 Task: Add Lifeflo Fractionated Coconut Oil to the cart.
Action: Mouse moved to (1016, 378)
Screenshot: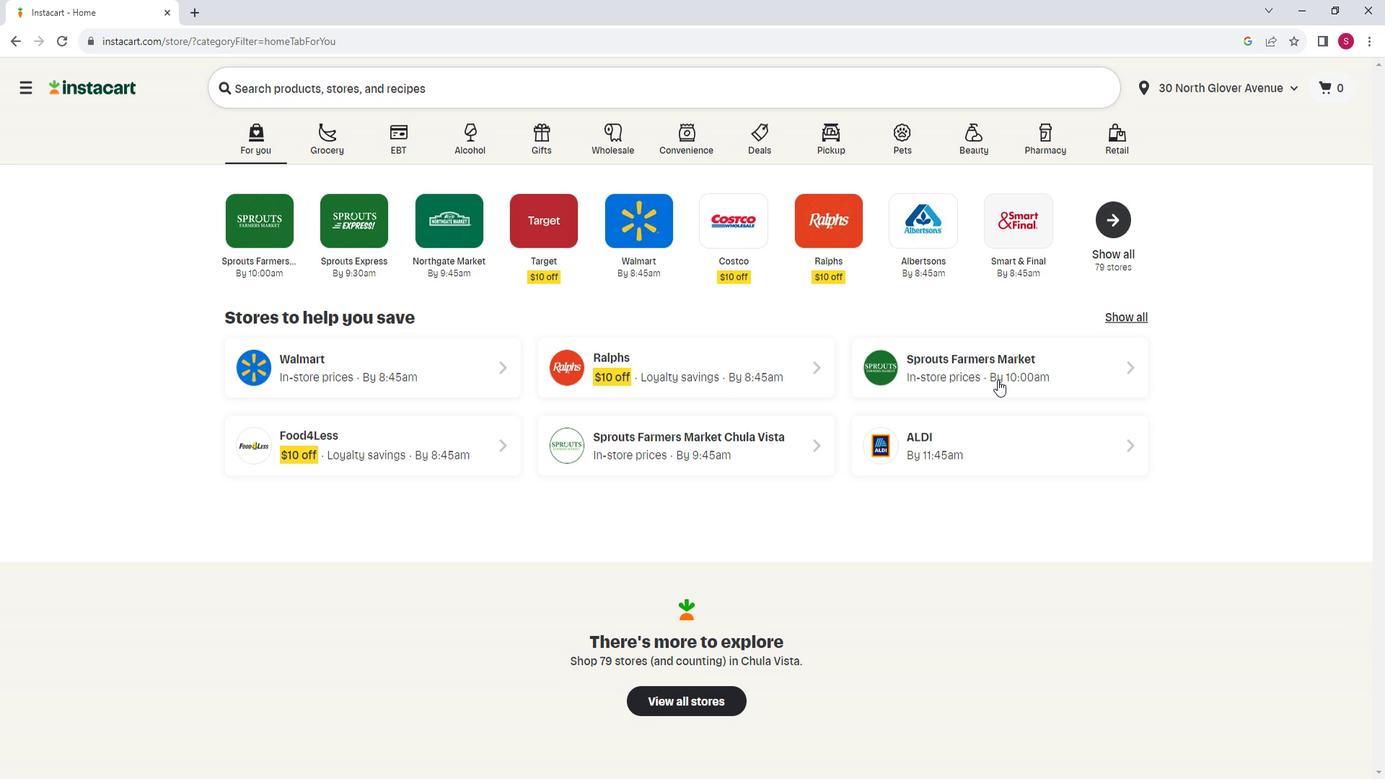 
Action: Mouse pressed left at (1016, 378)
Screenshot: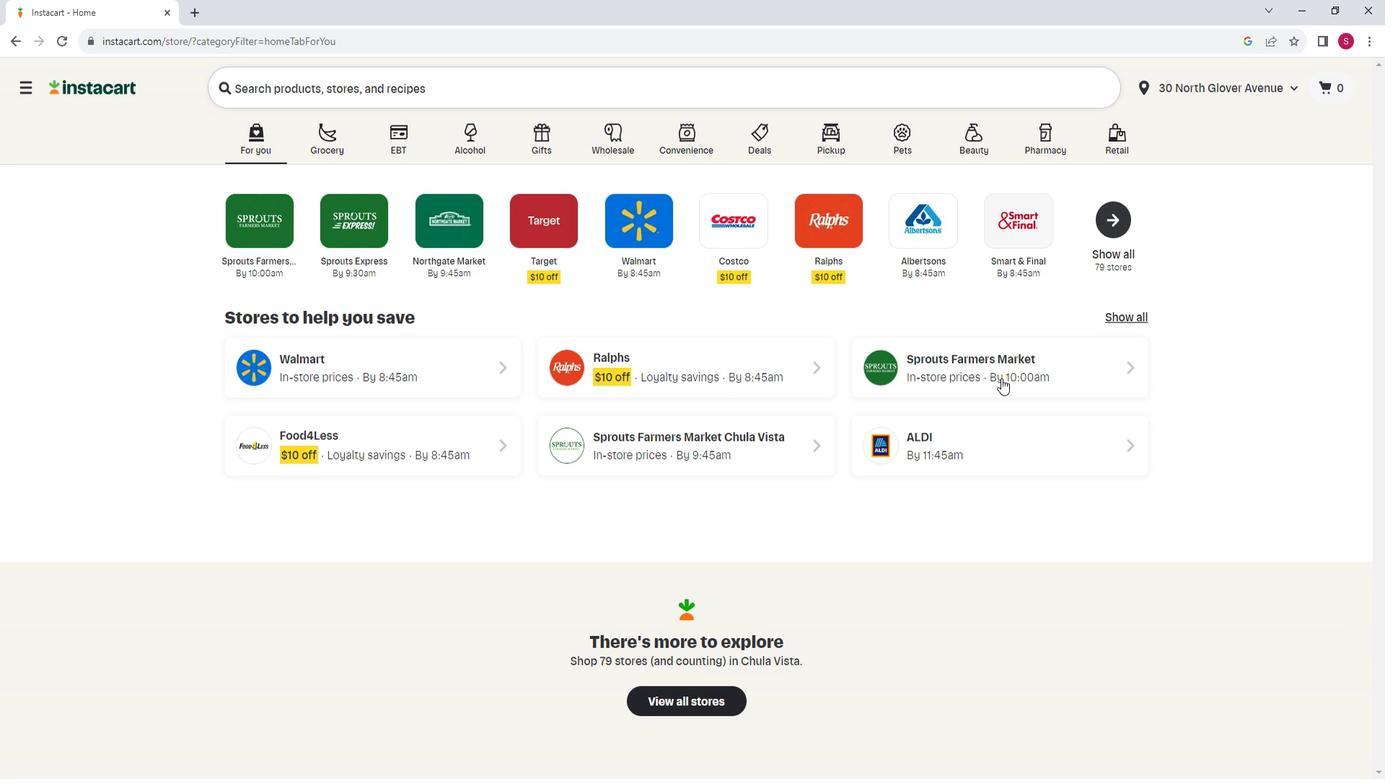 
Action: Mouse moved to (132, 476)
Screenshot: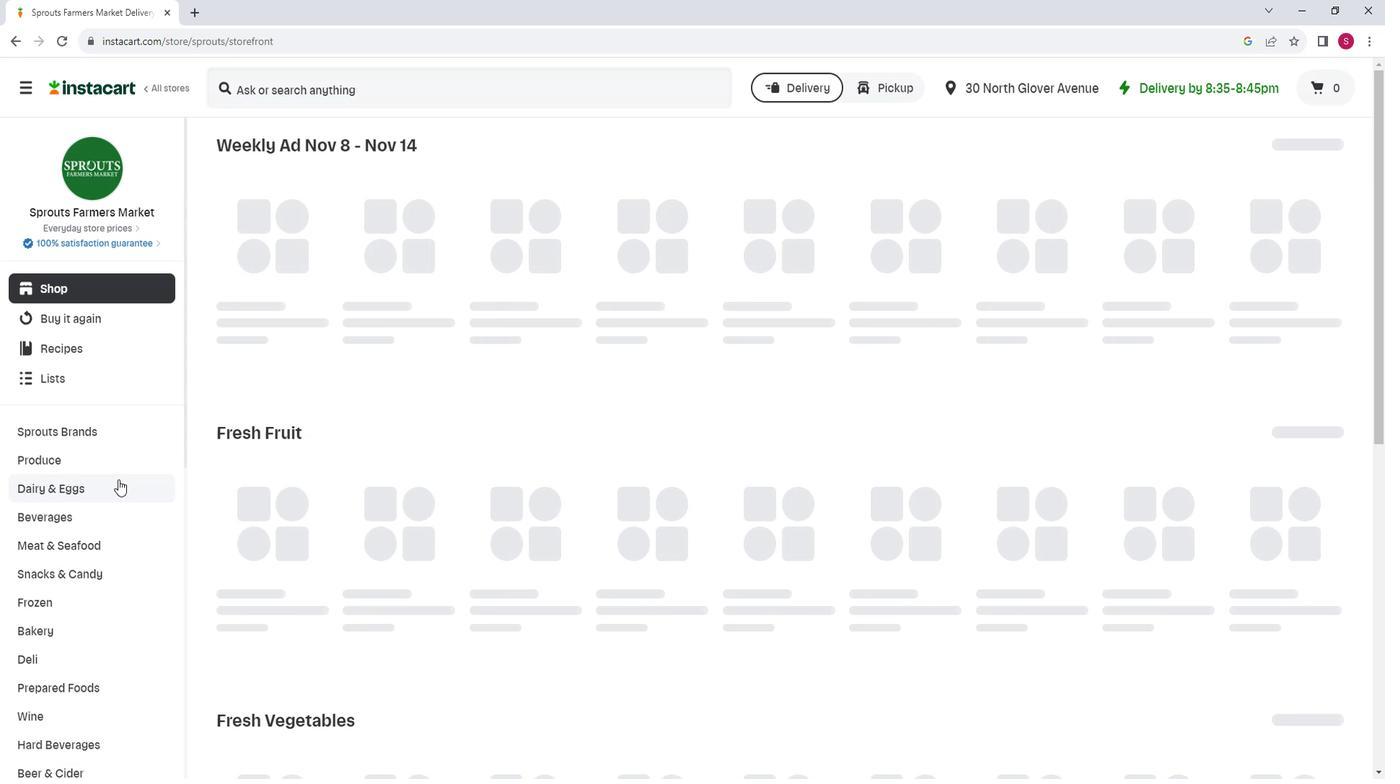 
Action: Mouse scrolled (132, 475) with delta (0, 0)
Screenshot: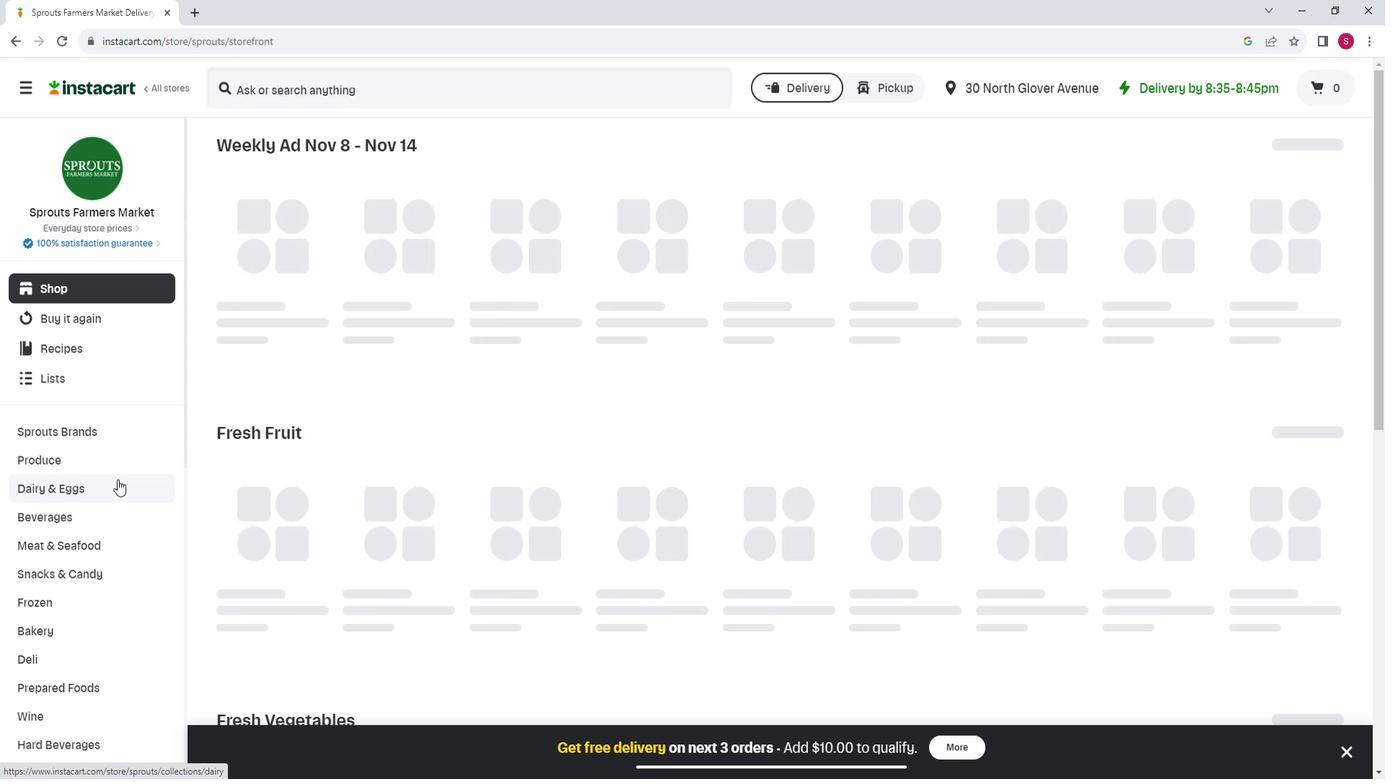 
Action: Mouse scrolled (132, 475) with delta (0, 0)
Screenshot: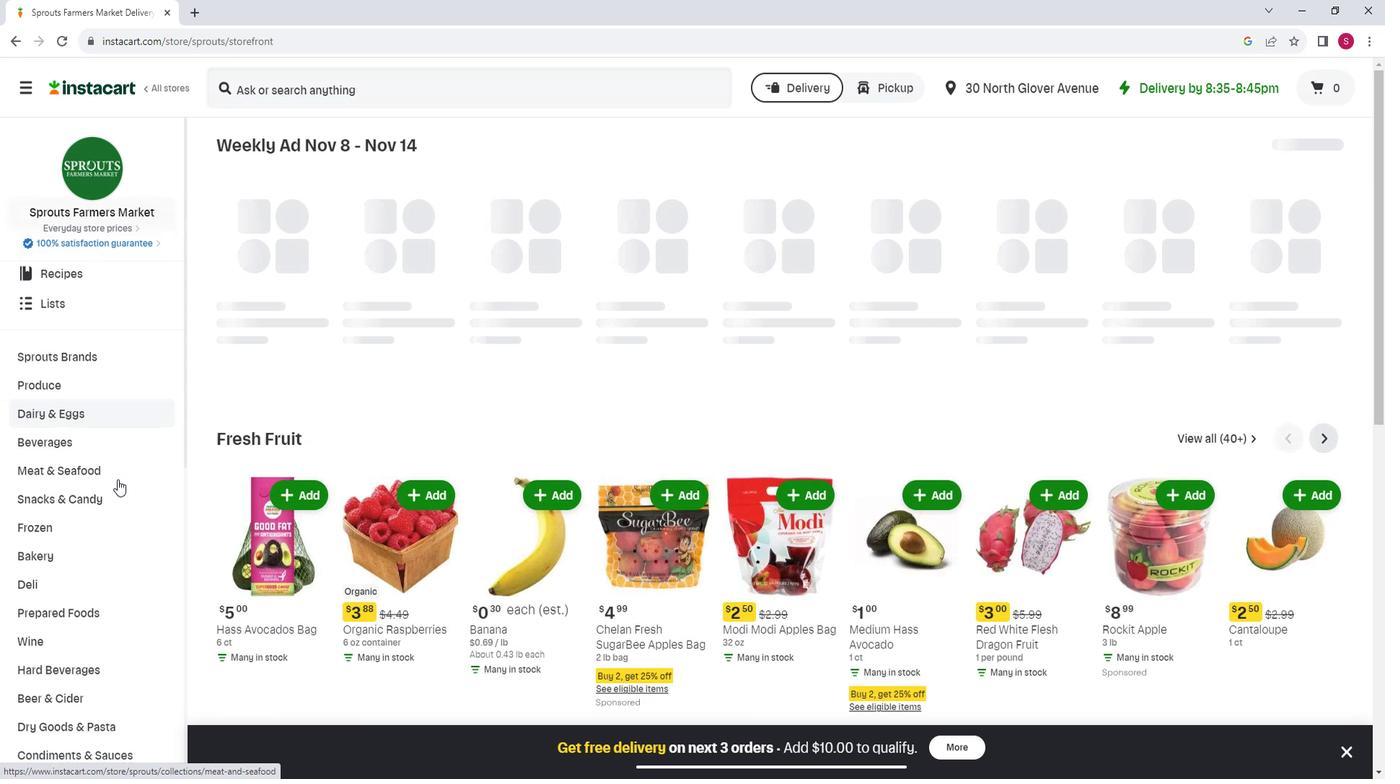 
Action: Mouse scrolled (132, 475) with delta (0, 0)
Screenshot: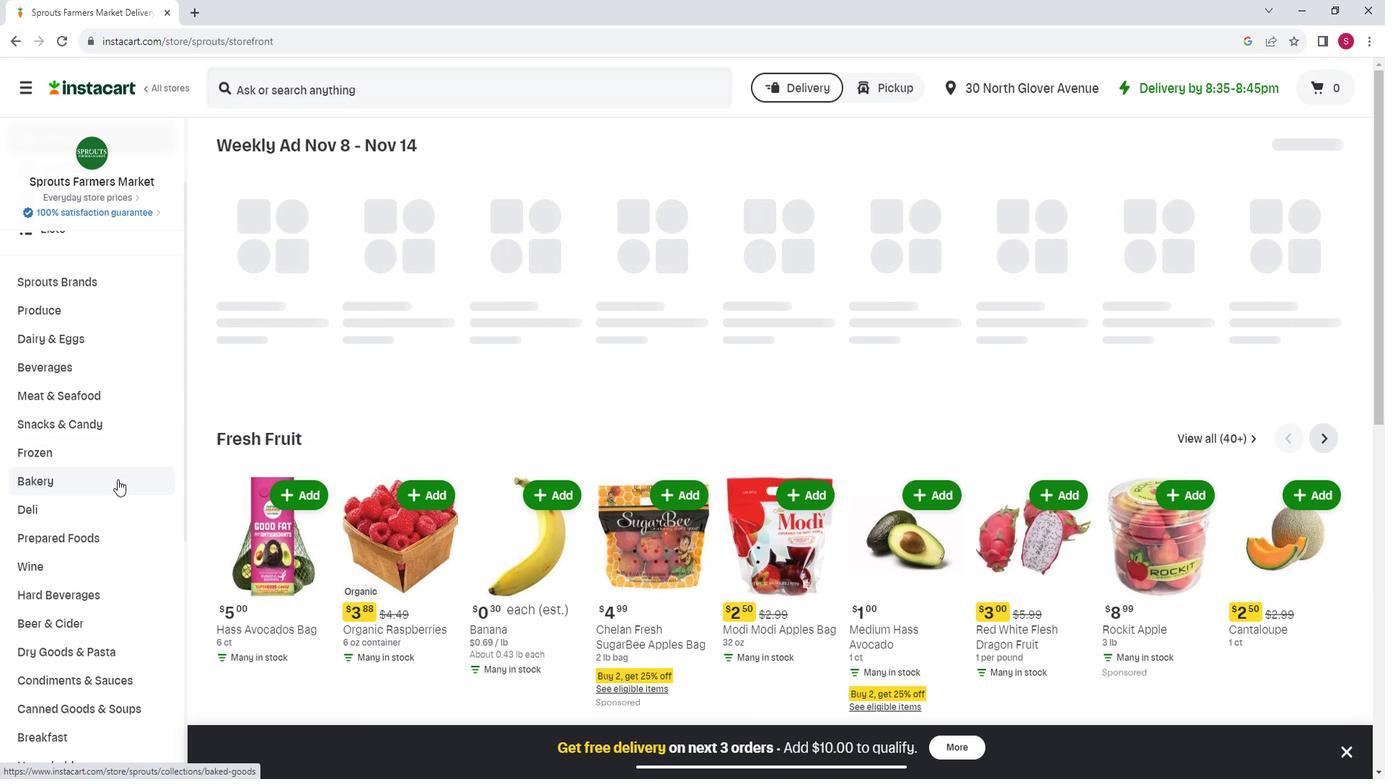 
Action: Mouse scrolled (132, 475) with delta (0, 0)
Screenshot: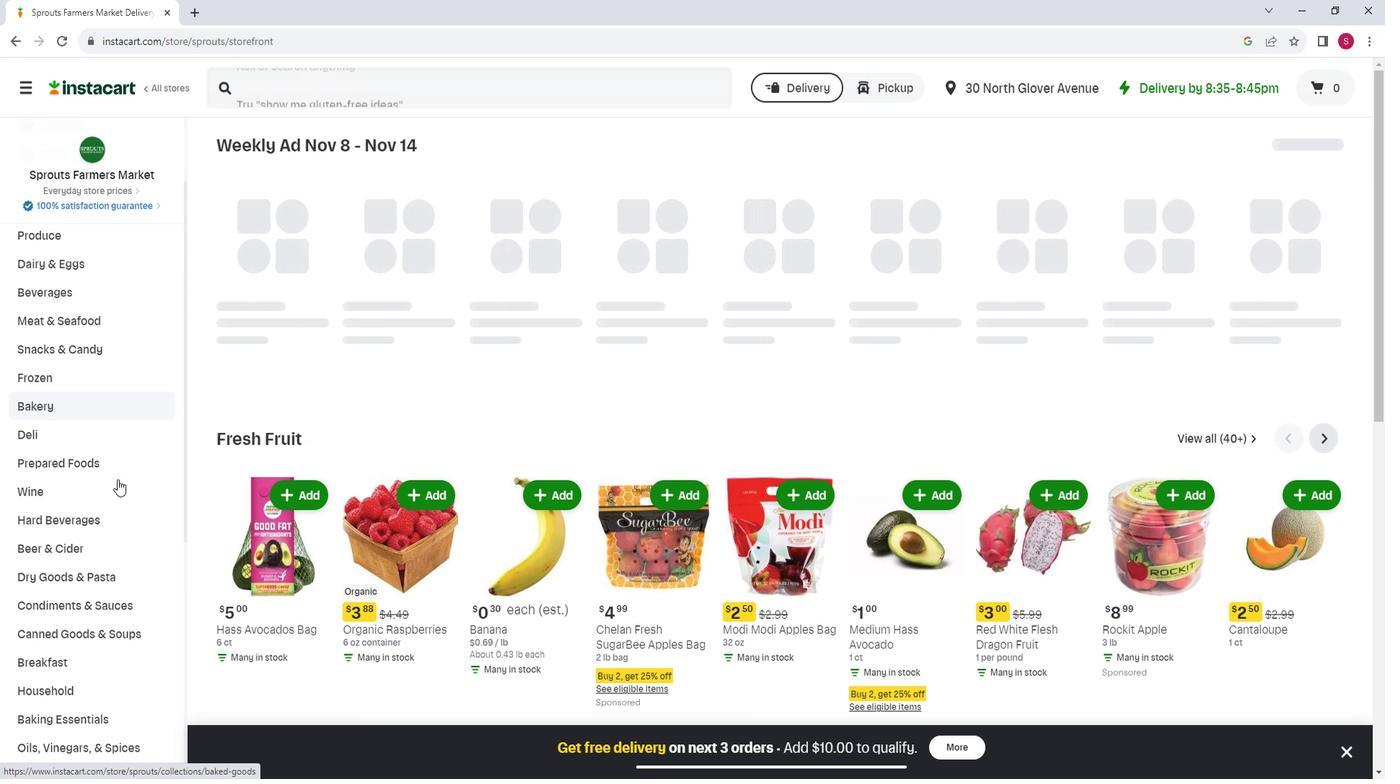 
Action: Mouse scrolled (132, 475) with delta (0, 0)
Screenshot: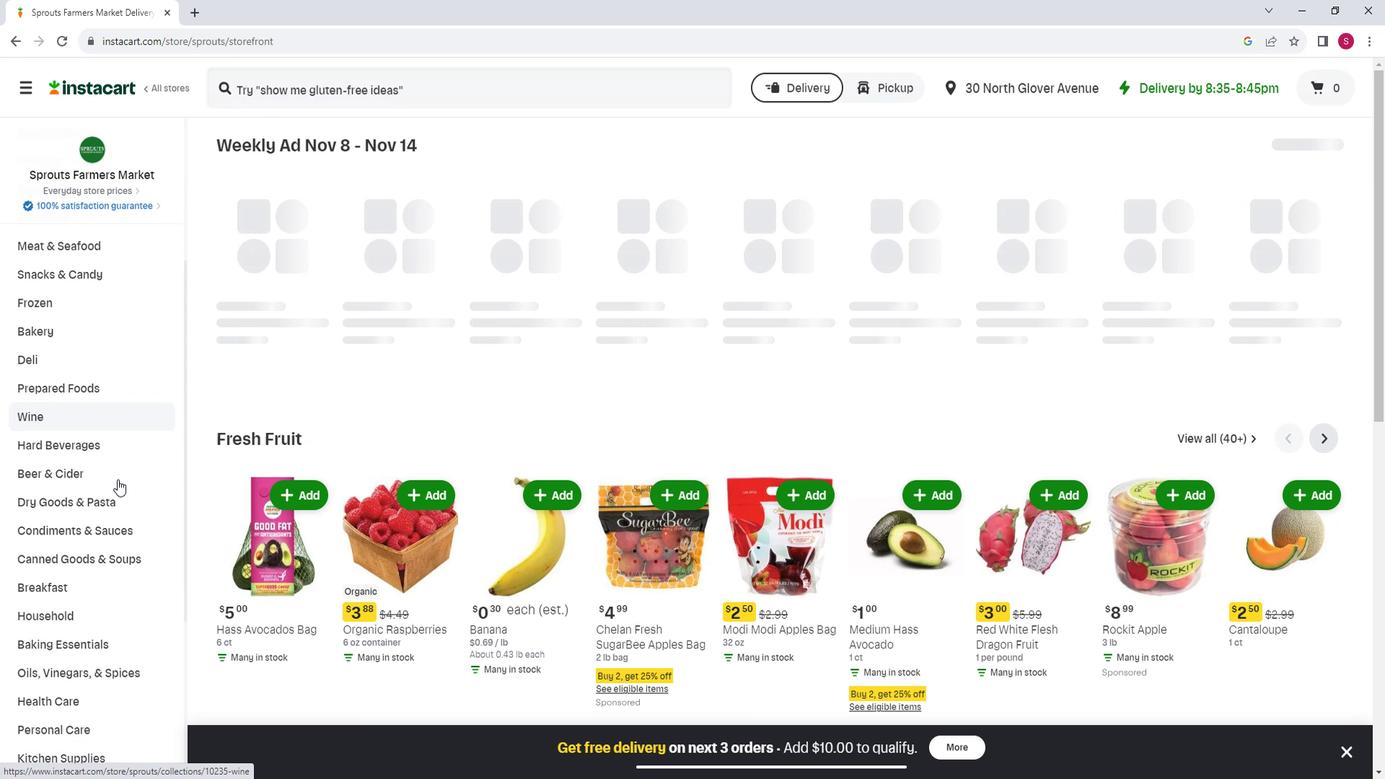 
Action: Mouse moved to (115, 636)
Screenshot: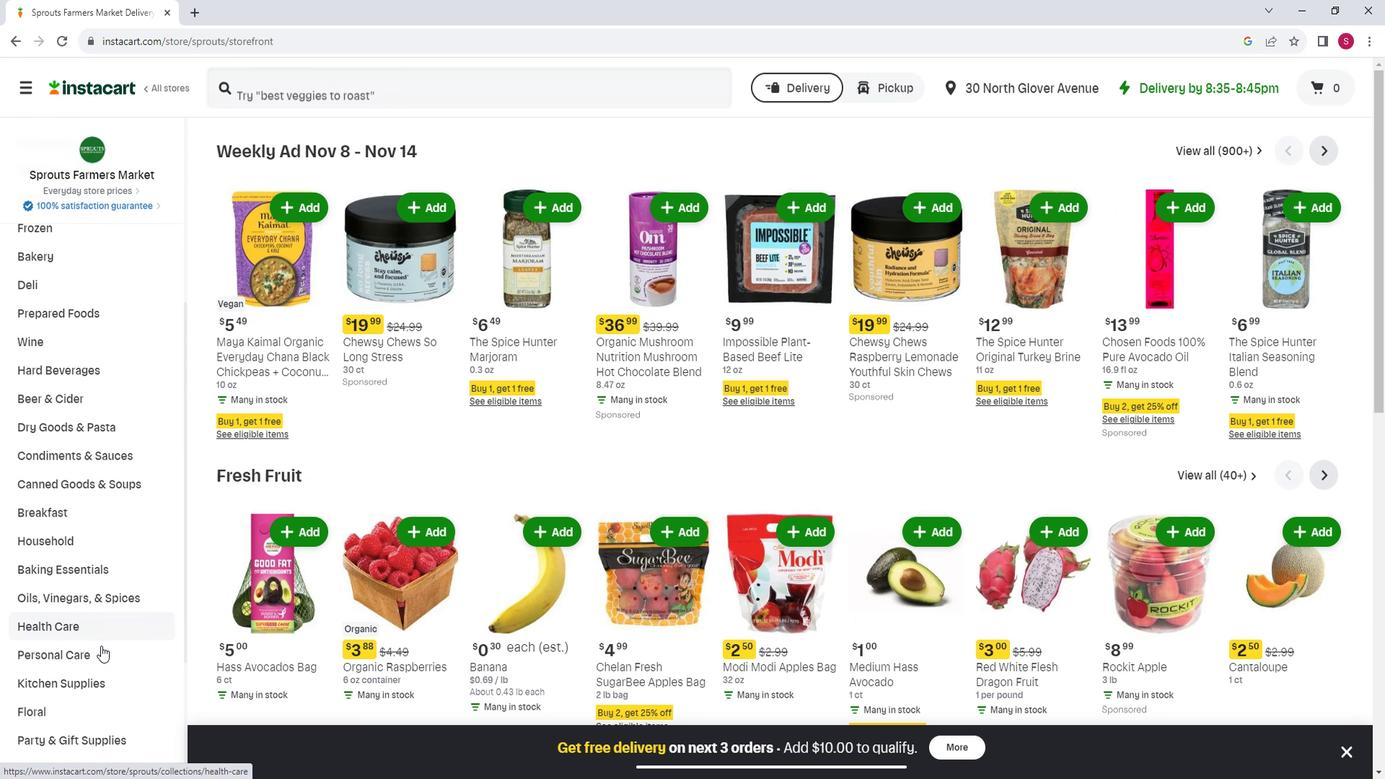 
Action: Mouse pressed left at (115, 636)
Screenshot: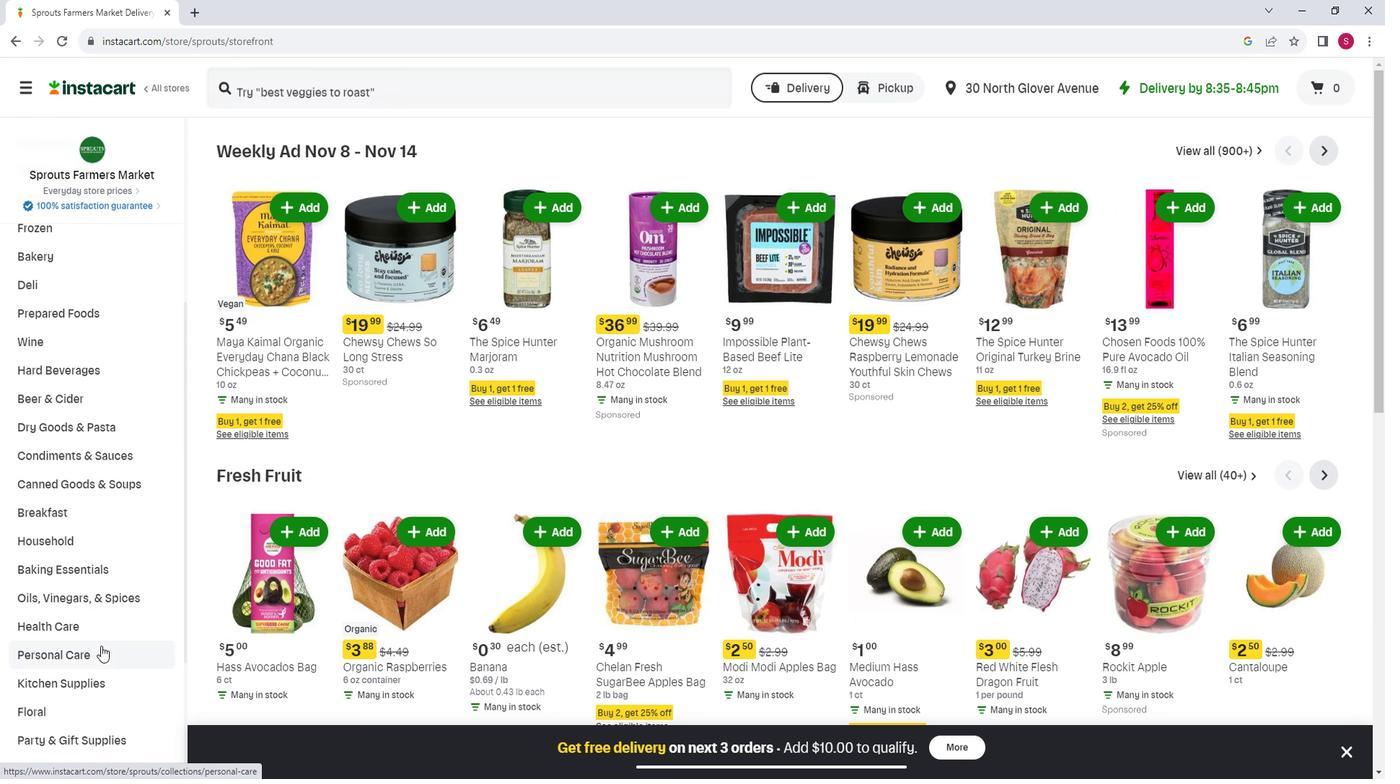 
Action: Mouse moved to (379, 192)
Screenshot: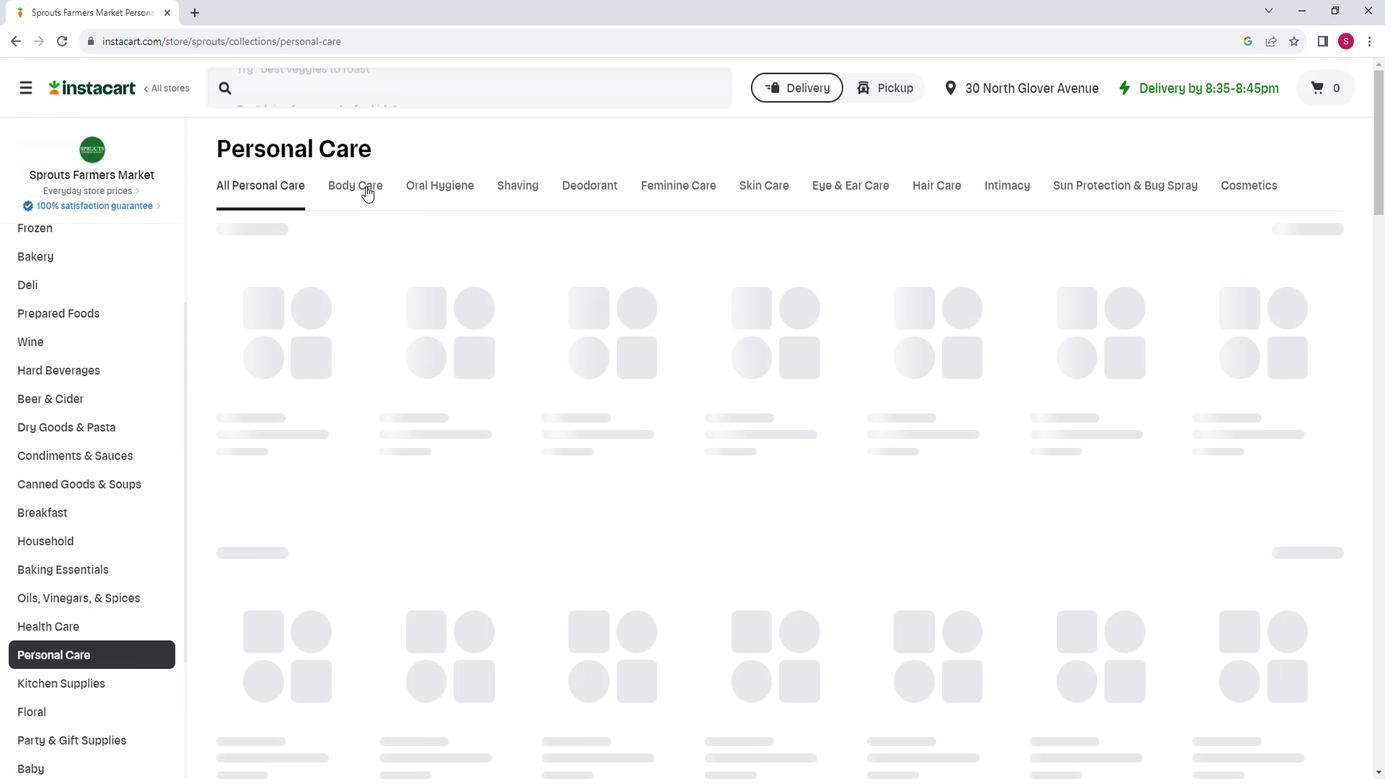 
Action: Mouse pressed left at (379, 192)
Screenshot: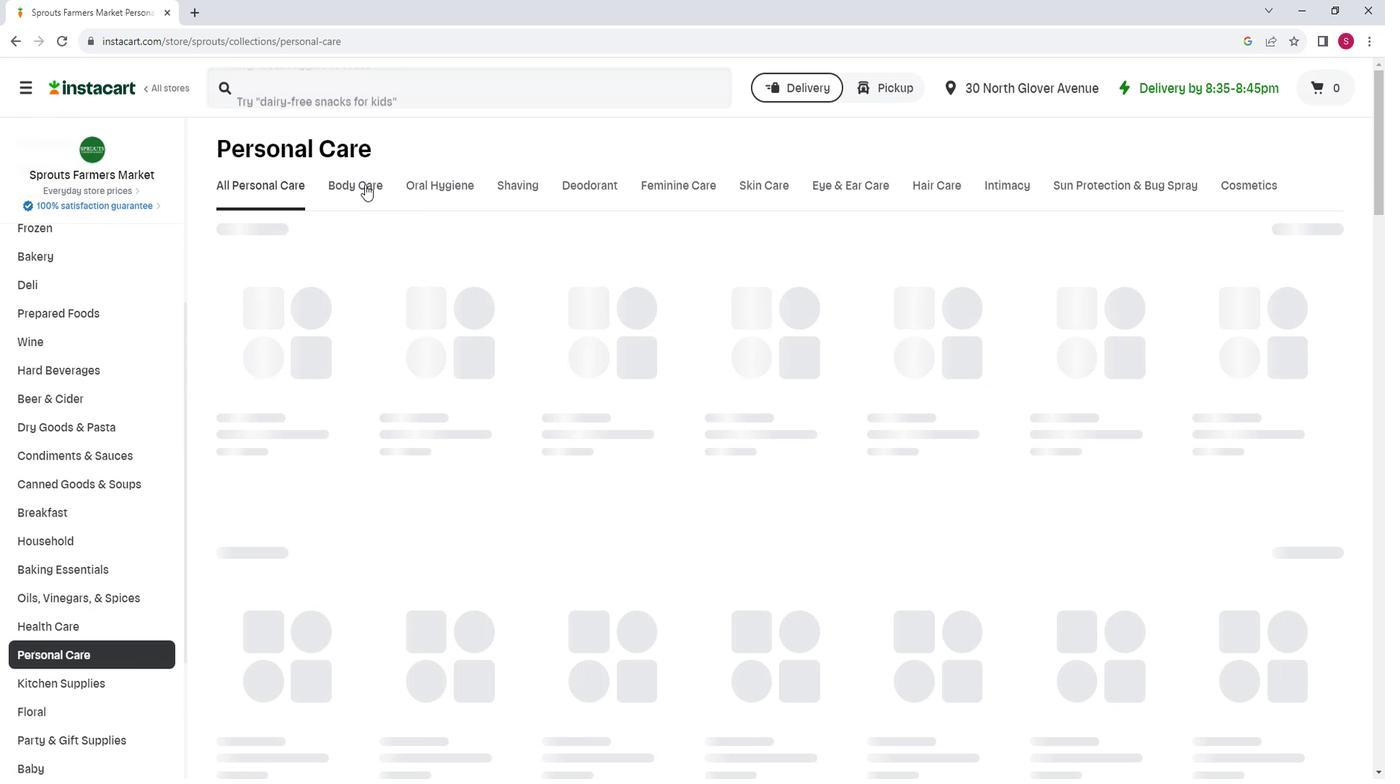 
Action: Mouse moved to (589, 266)
Screenshot: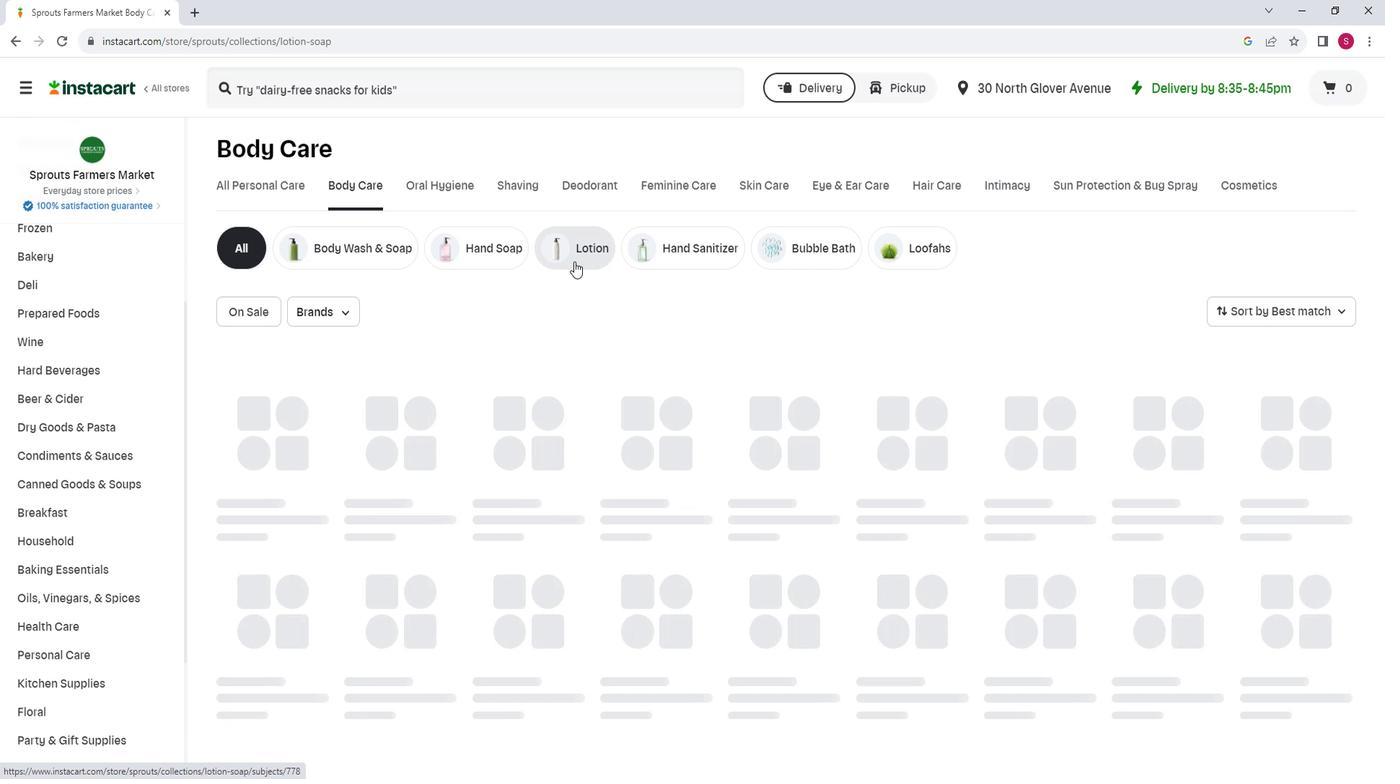 
Action: Mouse pressed left at (589, 266)
Screenshot: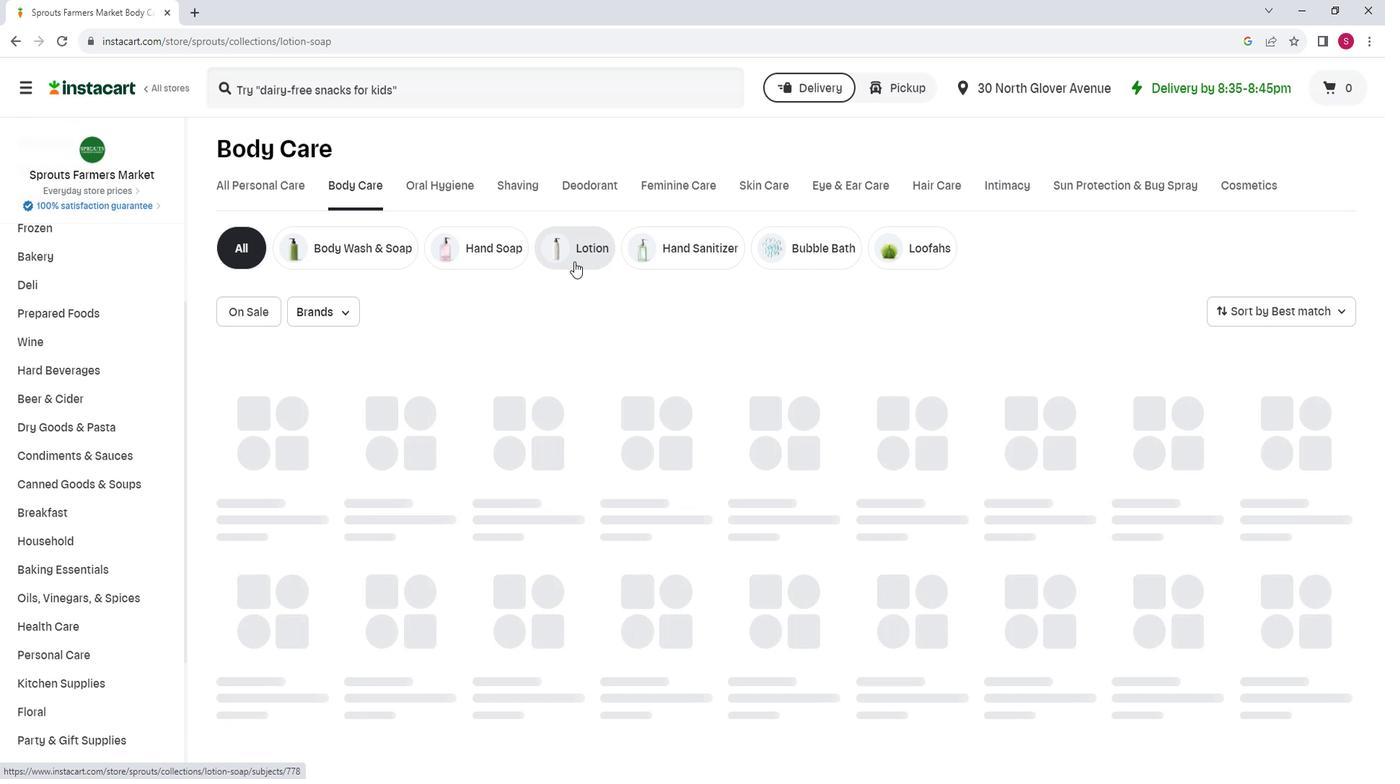 
Action: Mouse moved to (347, 101)
Screenshot: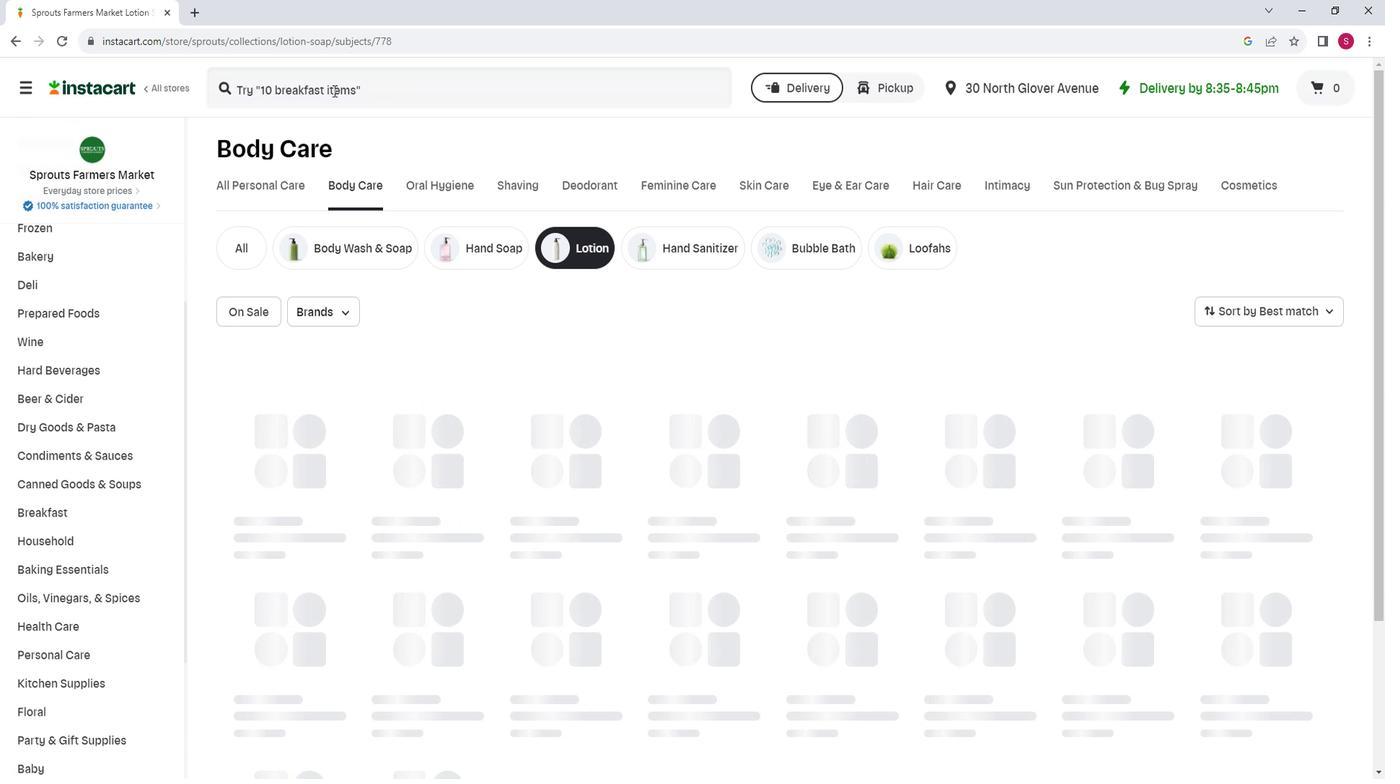 
Action: Mouse pressed left at (347, 101)
Screenshot: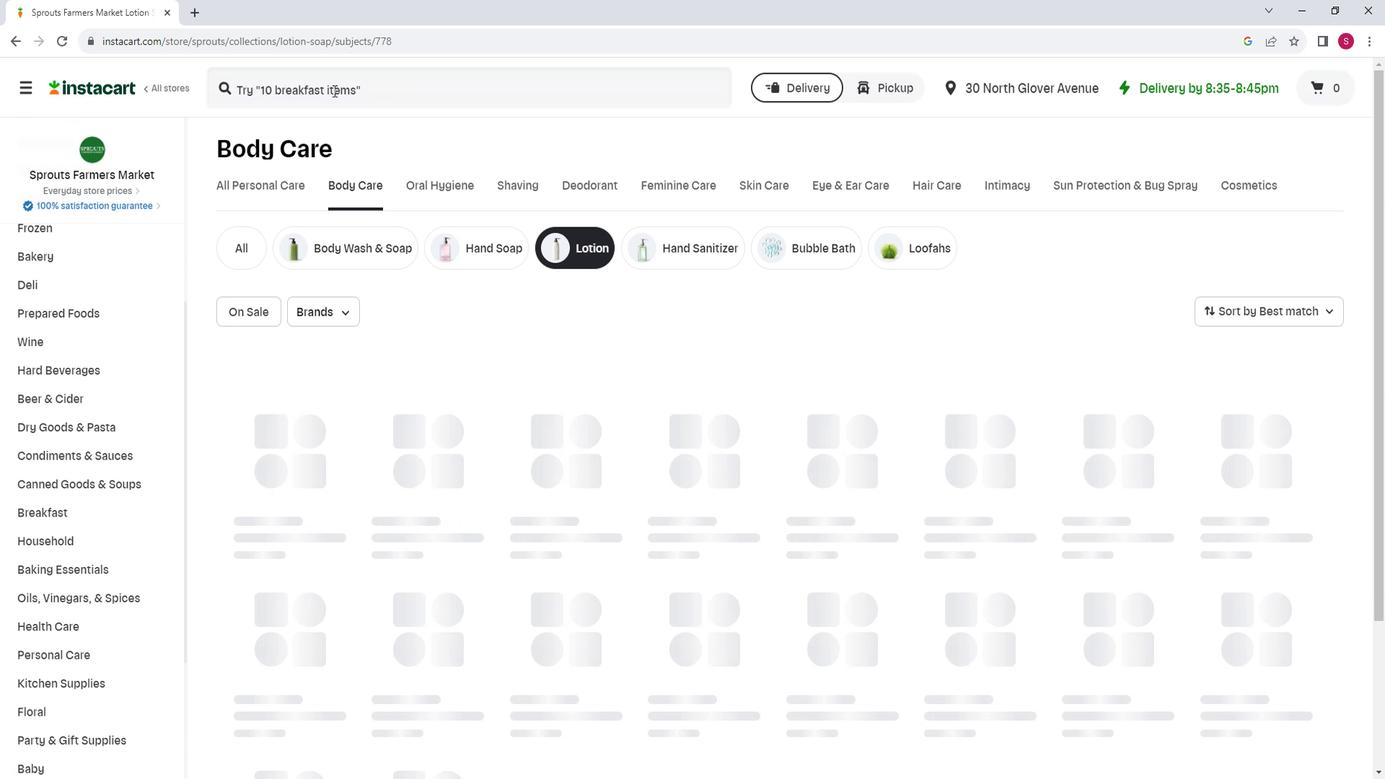 
Action: Mouse moved to (399, 37)
Screenshot: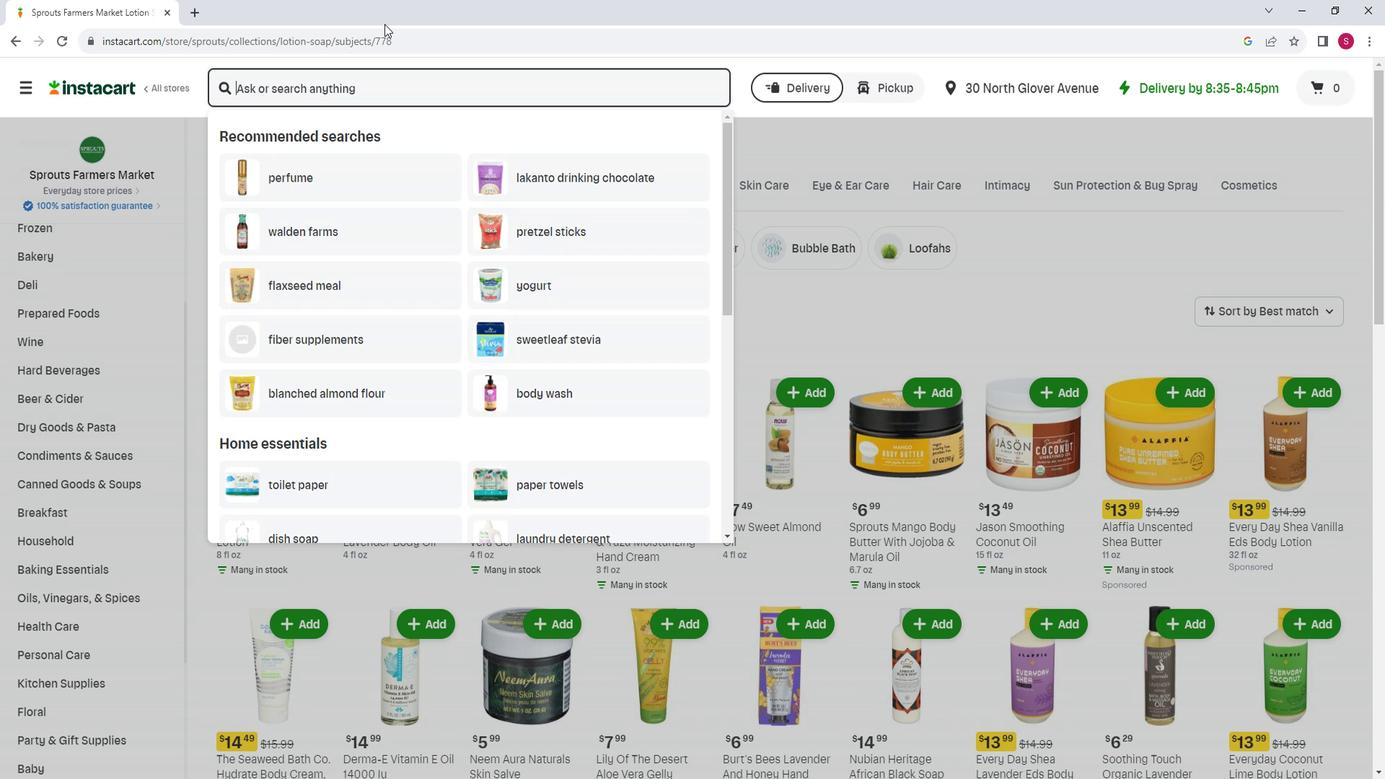 
Action: Key pressed <Key.shift>Lifeflo<Key.space><Key.shift><Key.shift><Key.shift><Key.shift><Key.shift><Key.shift><Key.shift>Fractionatyed<Key.backspace><Key.backspace><Key.backspace>ed<Key.space><Key.shift>Cocu<Key.backspace>onut<Key.space><Key.shift>Oil<Key.space><Key.enter>
Screenshot: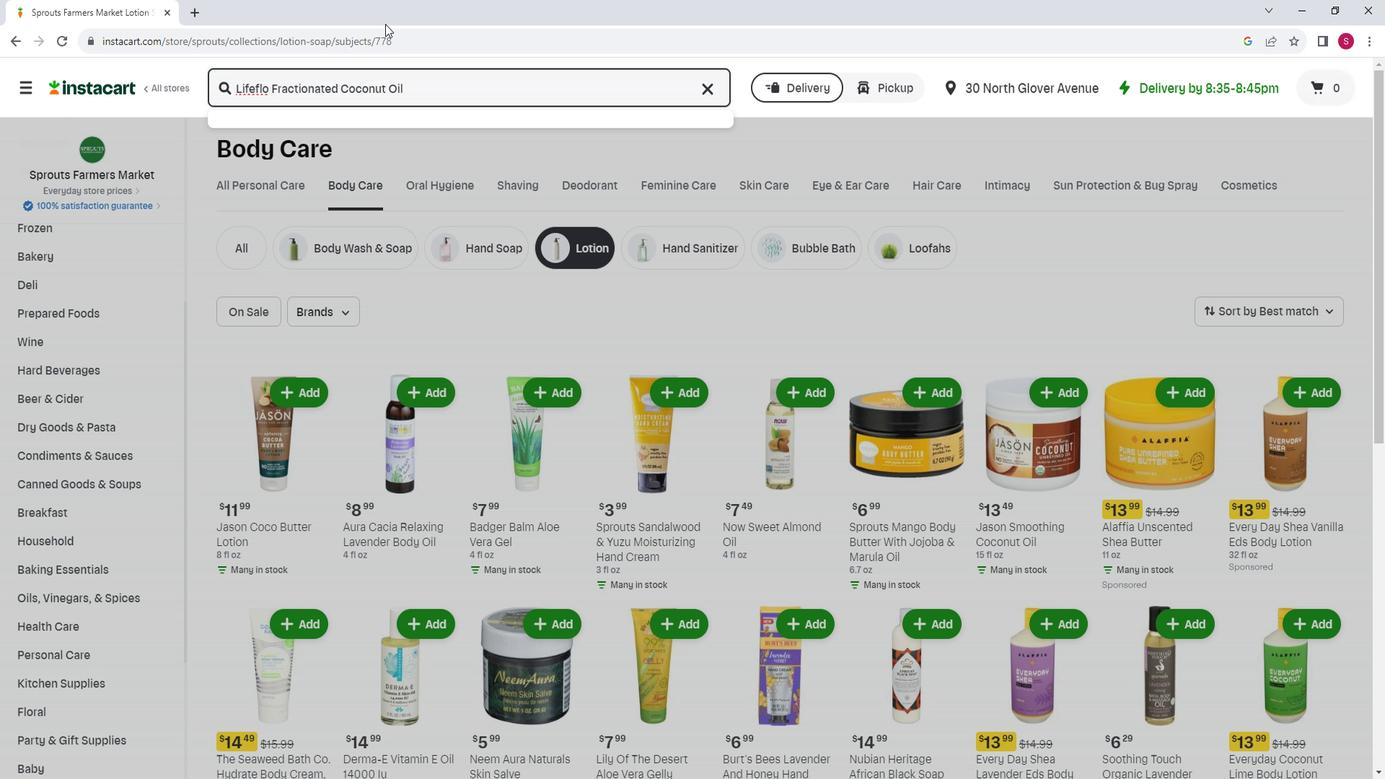 
Action: Mouse moved to (236, 275)
Screenshot: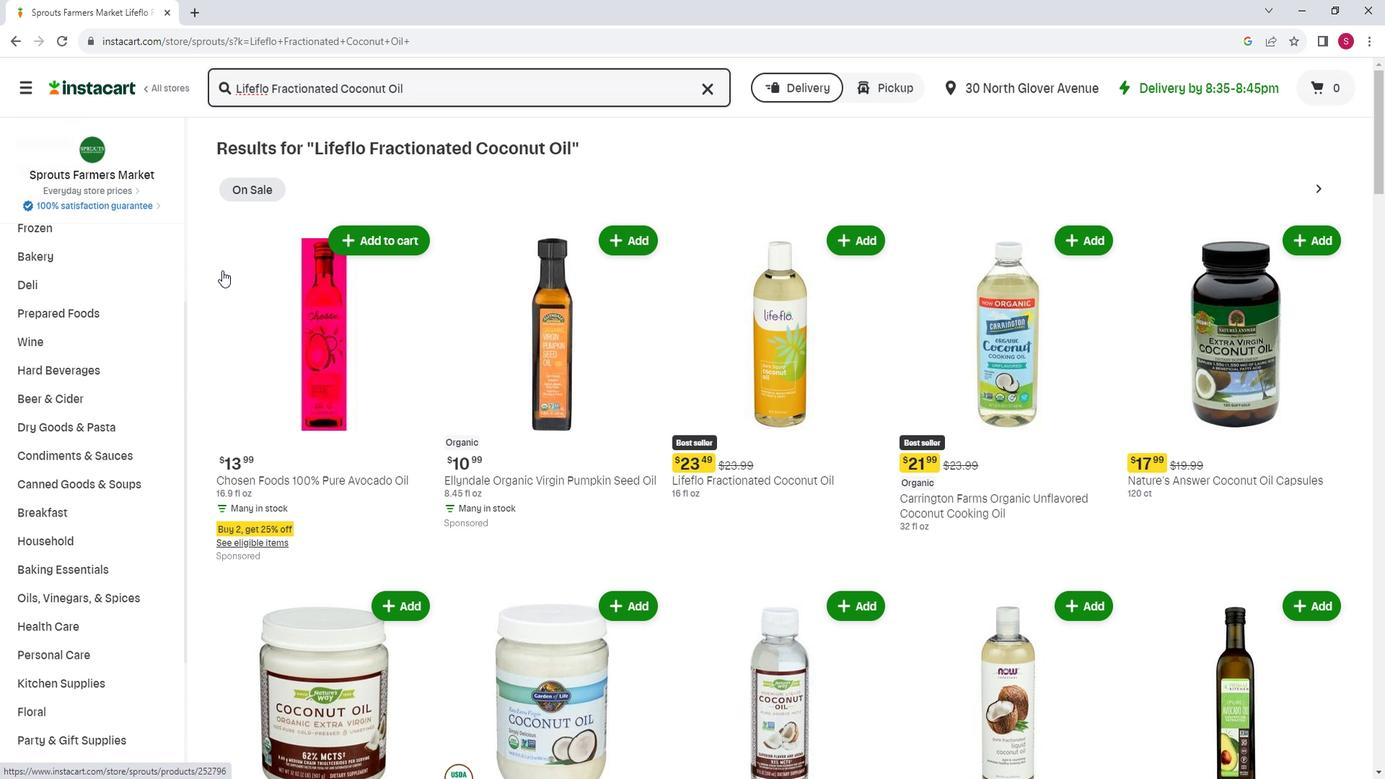 
Action: Mouse scrolled (236, 274) with delta (0, 0)
Screenshot: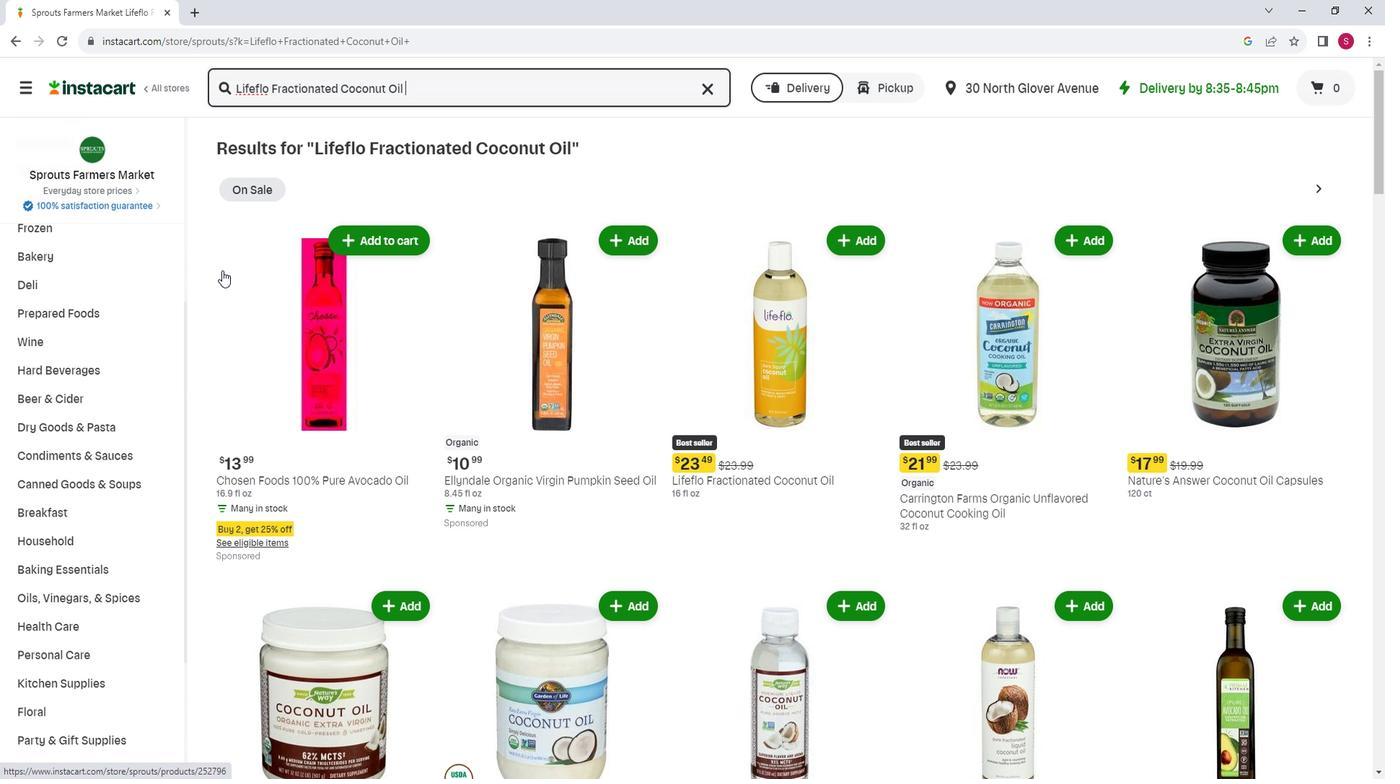 
Action: Mouse moved to (266, 268)
Screenshot: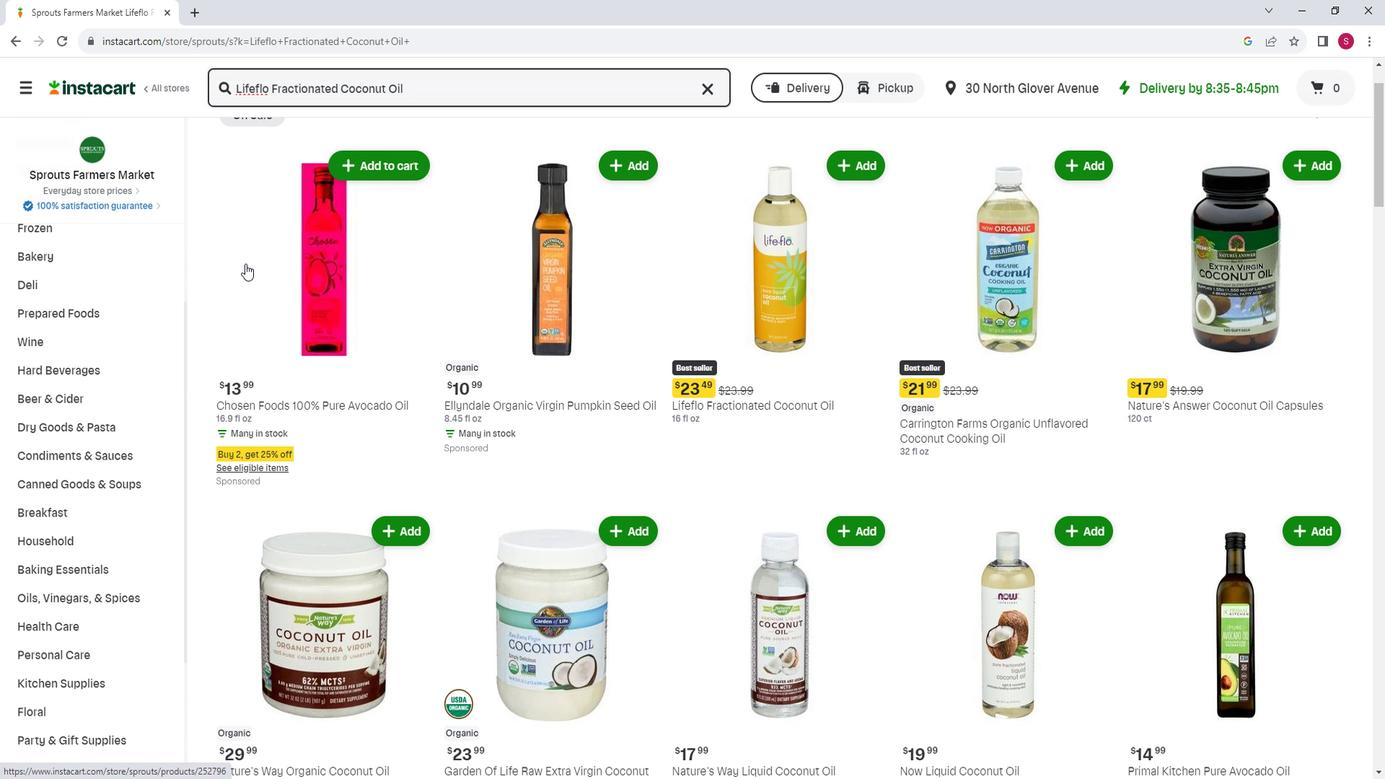 
Action: Mouse scrolled (266, 269) with delta (0, 0)
Screenshot: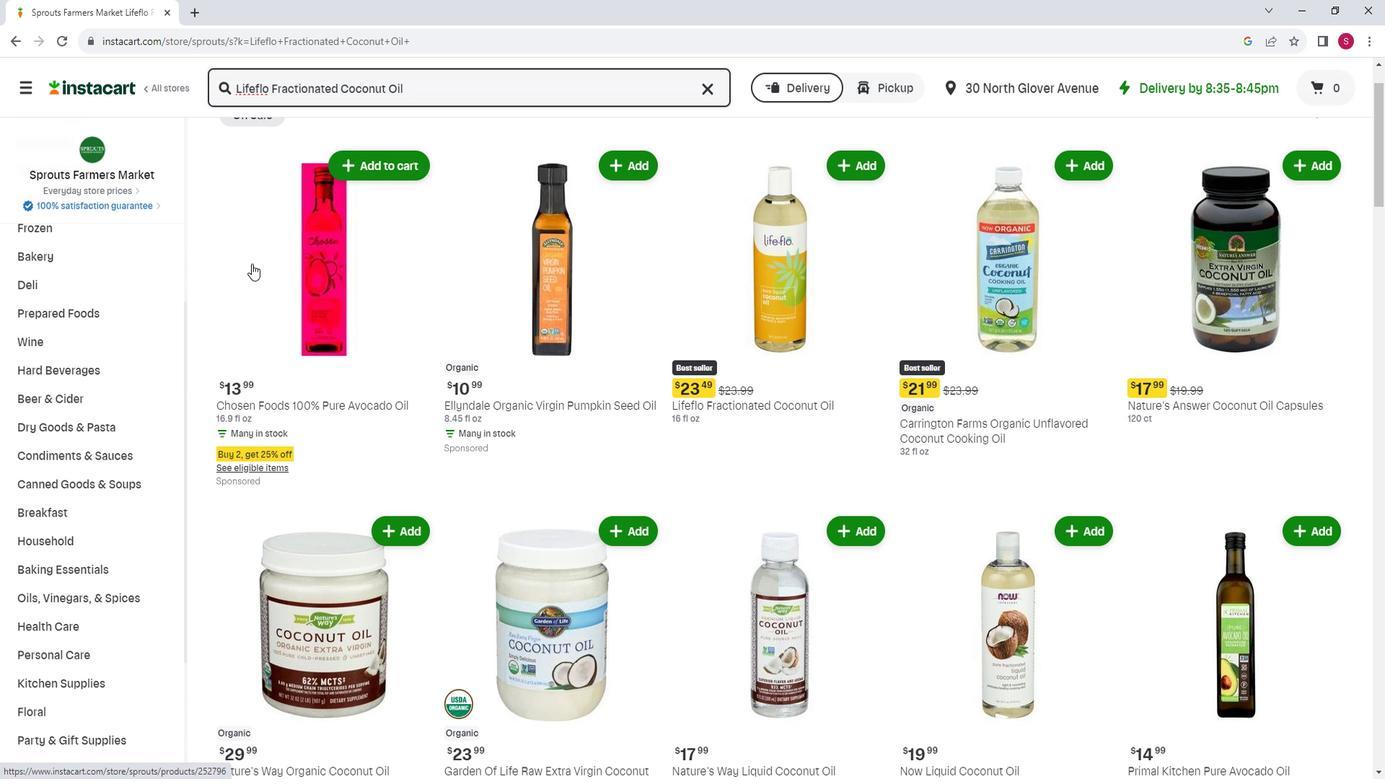 
Action: Mouse moved to (874, 250)
Screenshot: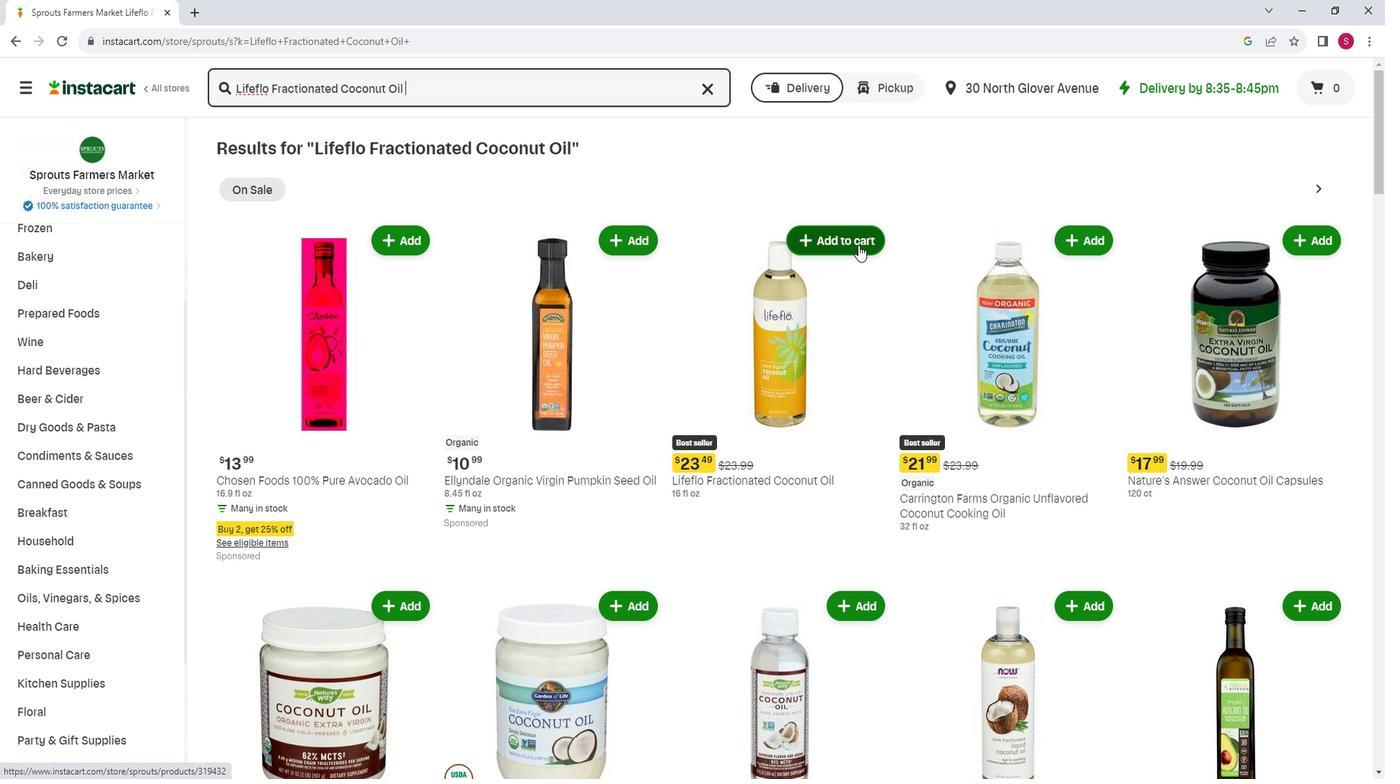 
Action: Mouse pressed left at (874, 250)
Screenshot: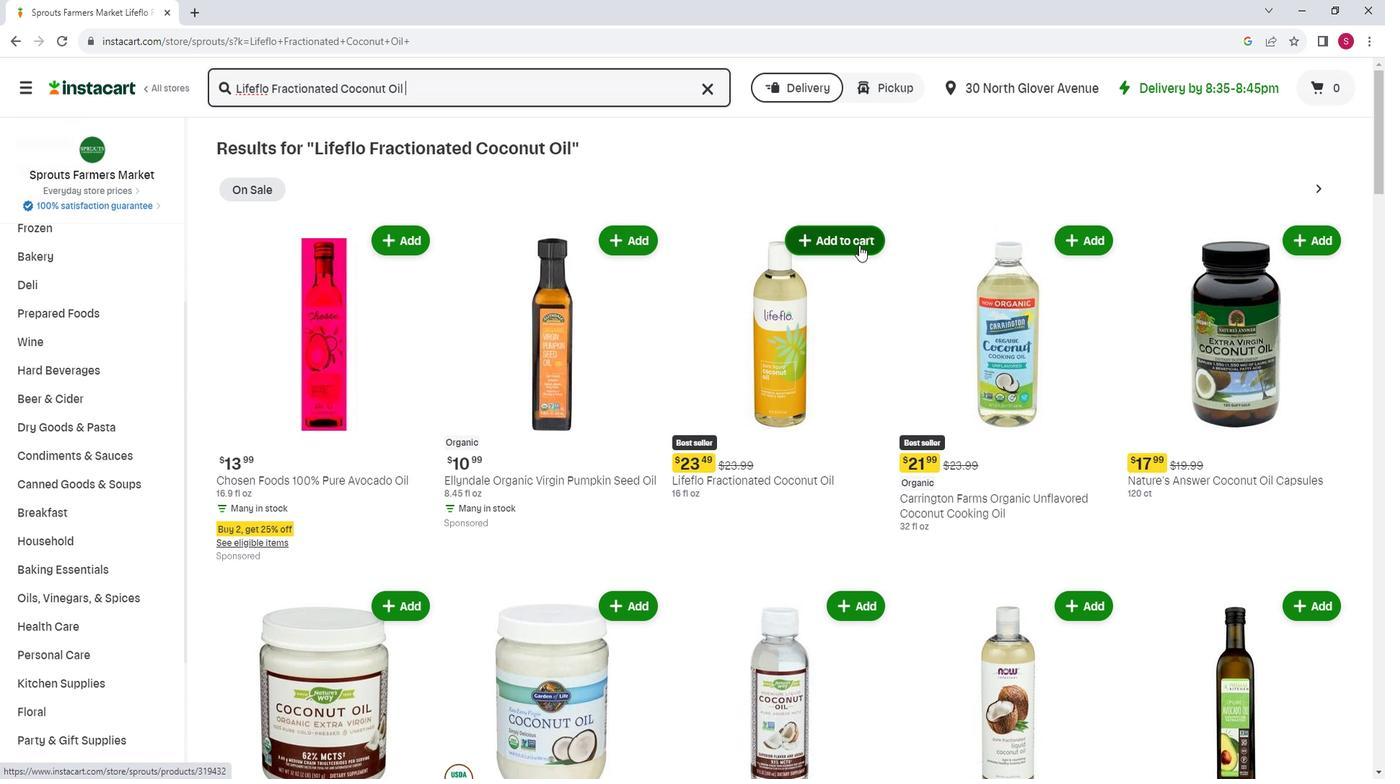 
Action: Mouse moved to (909, 158)
Screenshot: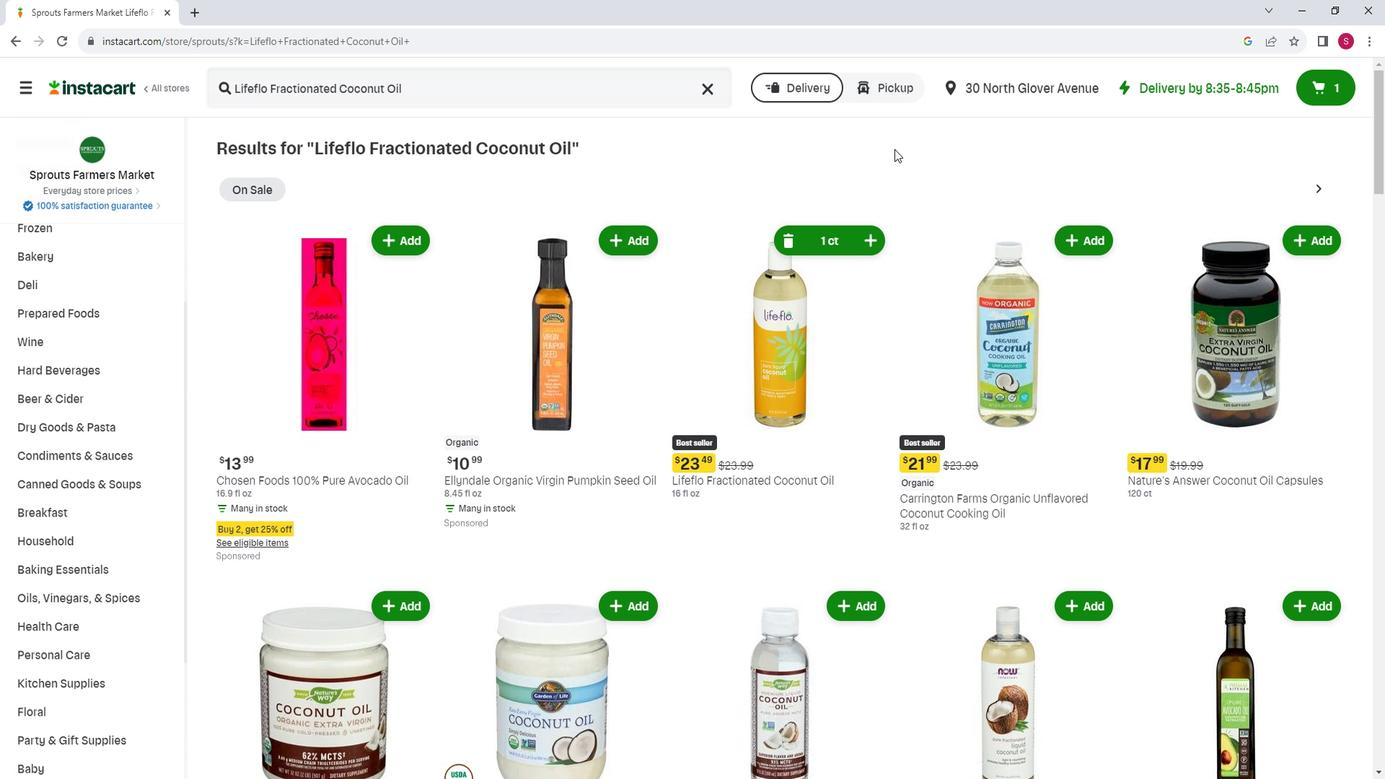 
